 Task: Create Board Data Analytics Platforms and Tools to Workspace Leadership Coaching Services. Create Board Social Media Influencer Identification and Outreach to Workspace Leadership Coaching Services. Create Board Market Analysis for Market Segmentation Strategy to Workspace Leadership Coaching Services
Action: Mouse moved to (419, 90)
Screenshot: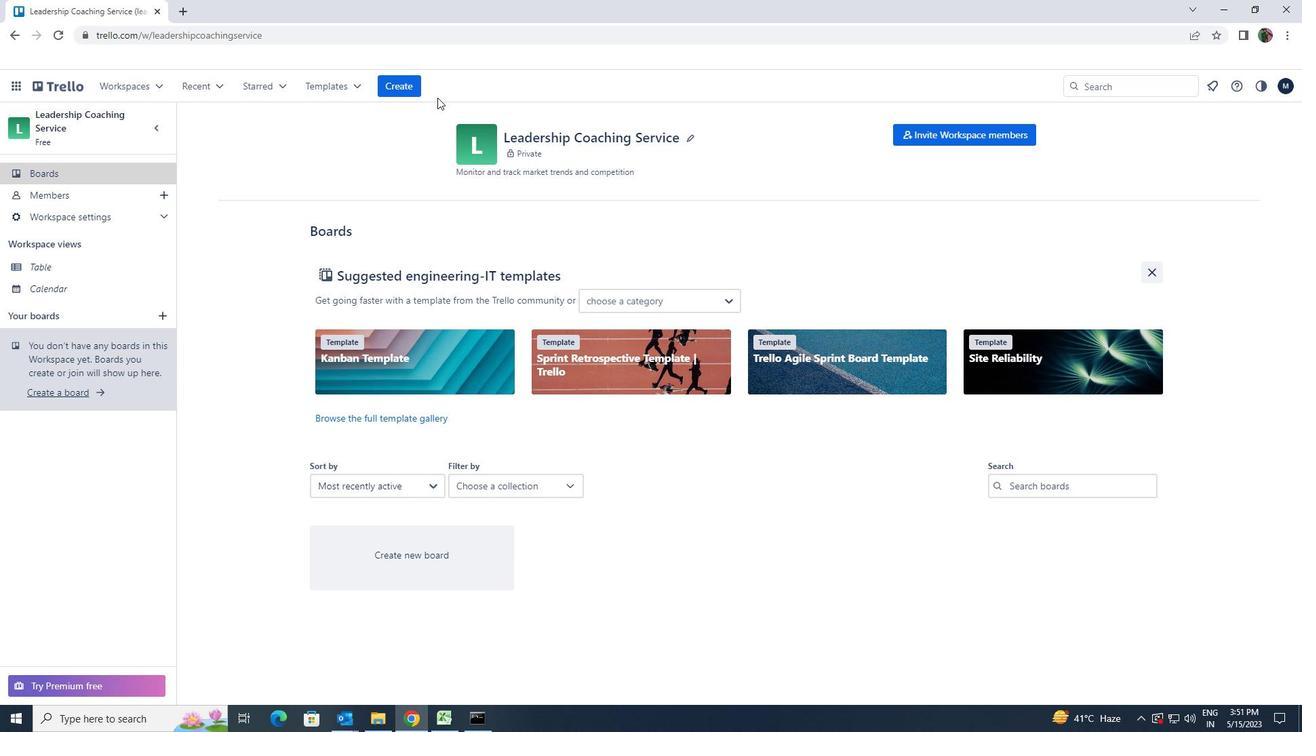 
Action: Mouse pressed left at (419, 90)
Screenshot: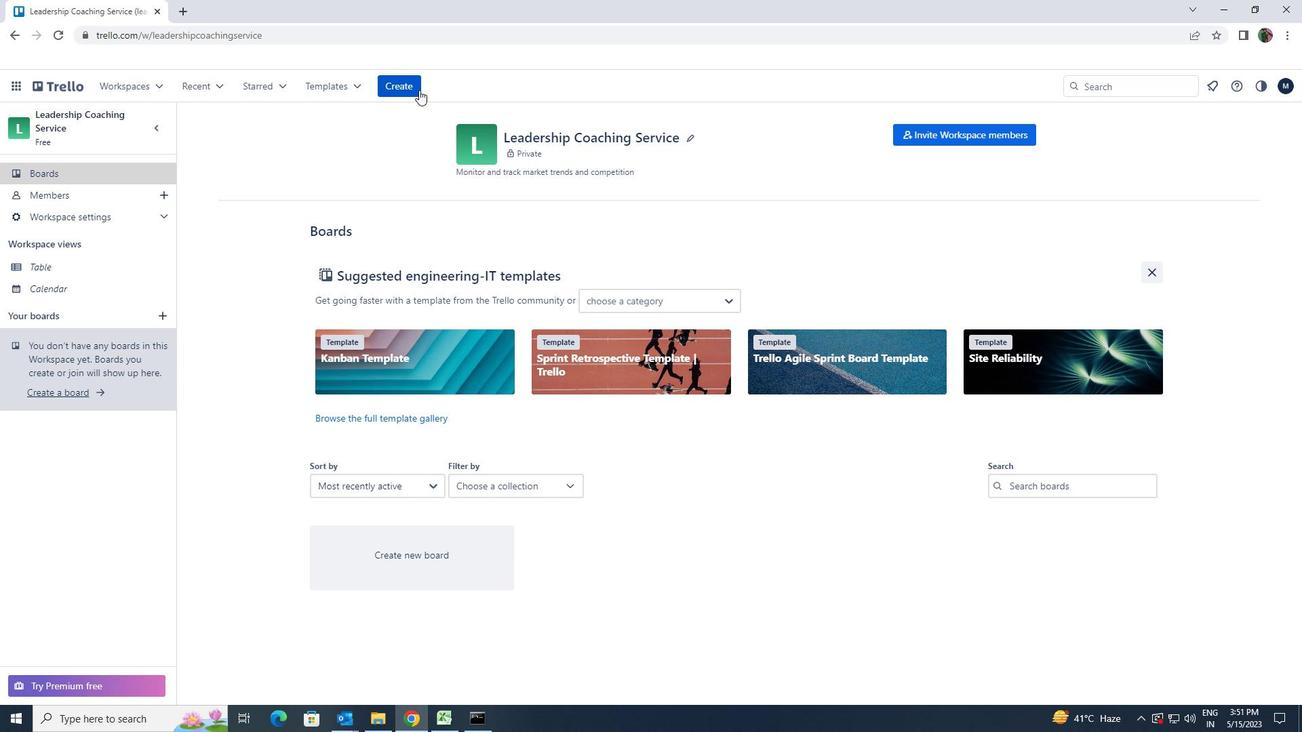 
Action: Mouse moved to (430, 132)
Screenshot: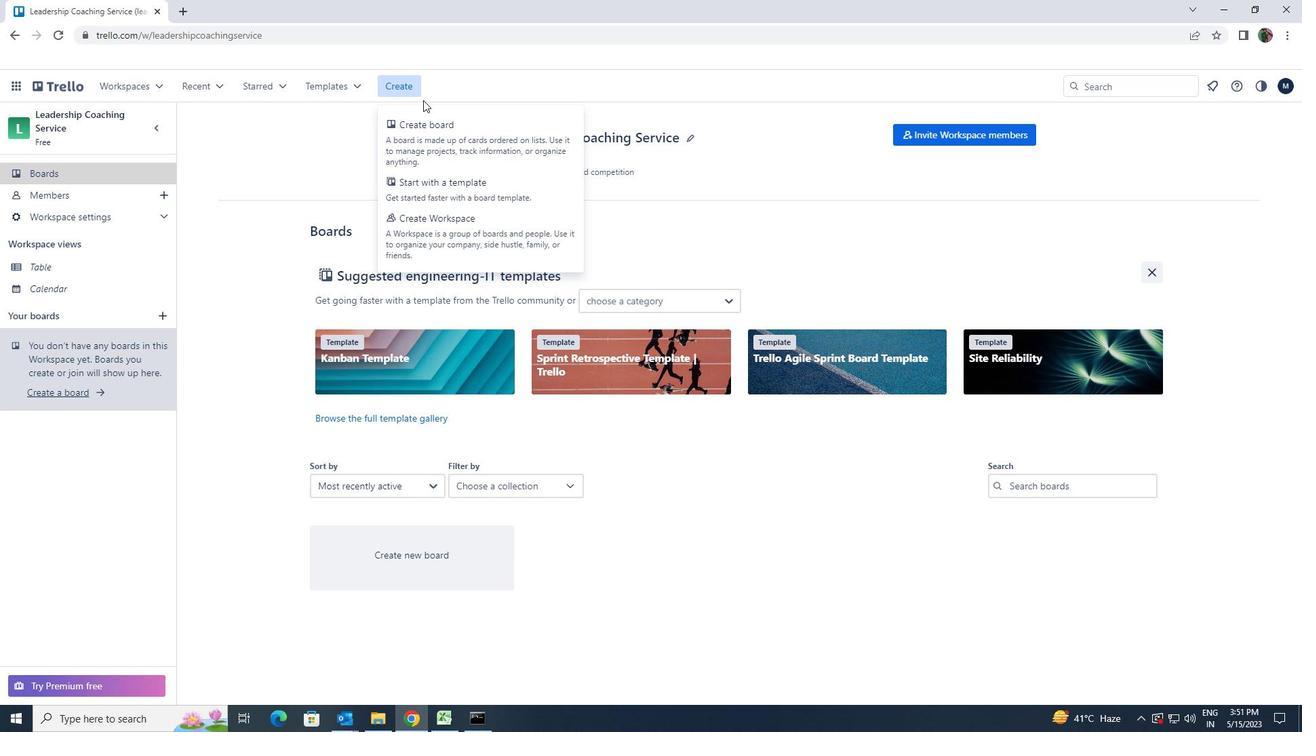
Action: Mouse pressed left at (430, 132)
Screenshot: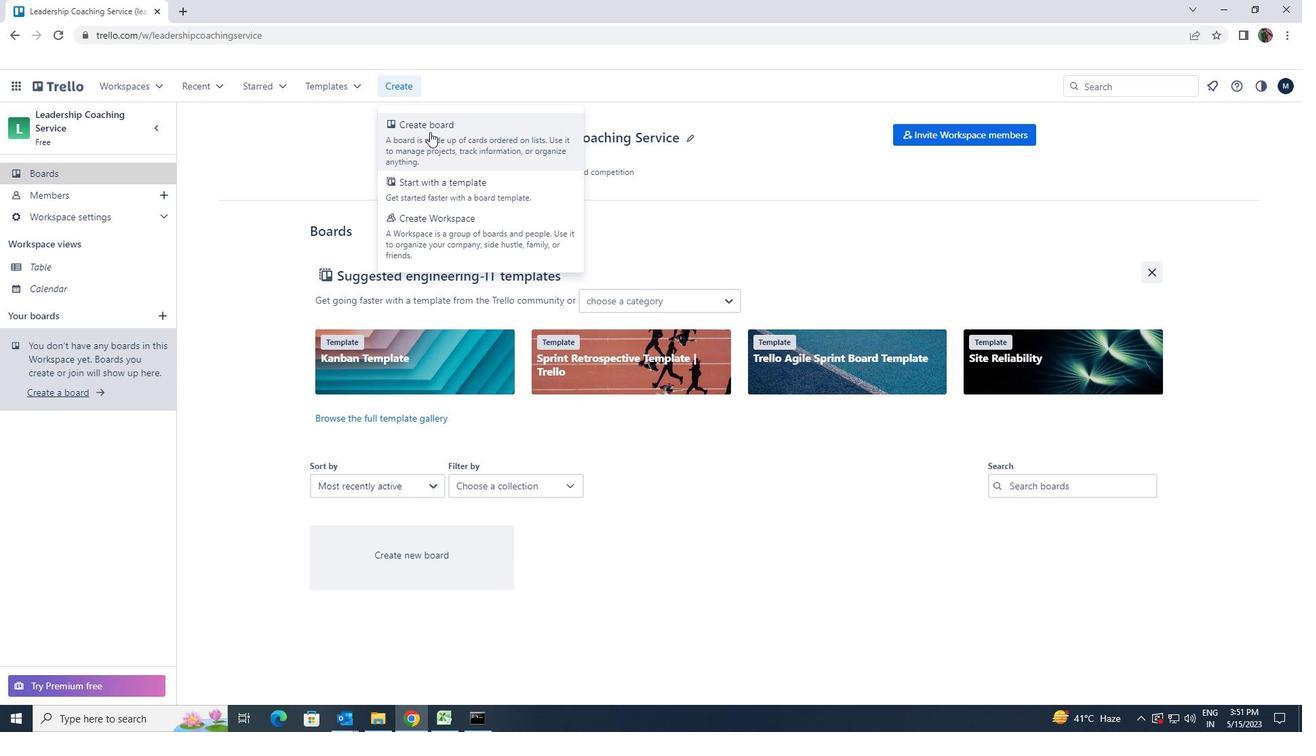 
Action: Key pressed <Key.shift>DATA<Key.space><Key.shift><Key.shift><Key.shift><Key.shift><Key.shift><Key.shift><Key.shift><Key.shift>ANALYTICS<Key.space><Key.shift><Key.shift><Key.shift>PLATFORN<Key.backspace>MS<Key.space>TOOLS
Screenshot: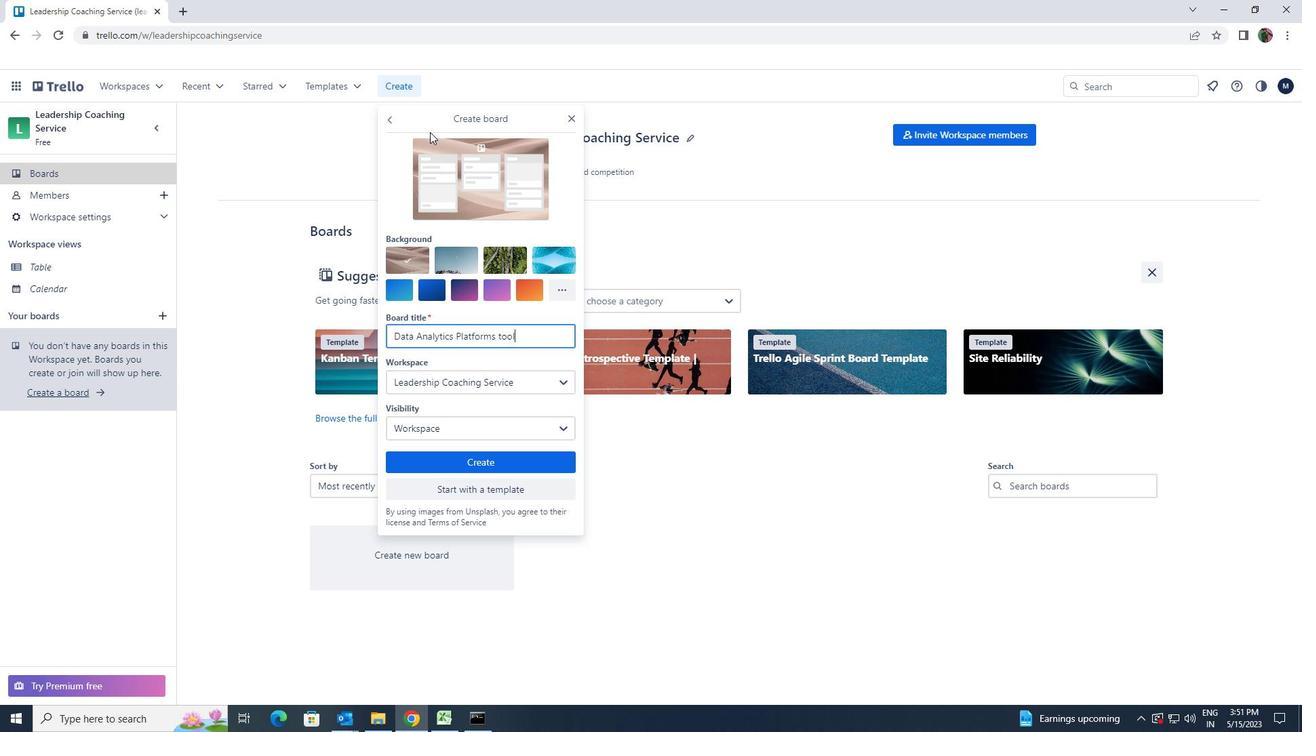 
Action: Mouse moved to (440, 460)
Screenshot: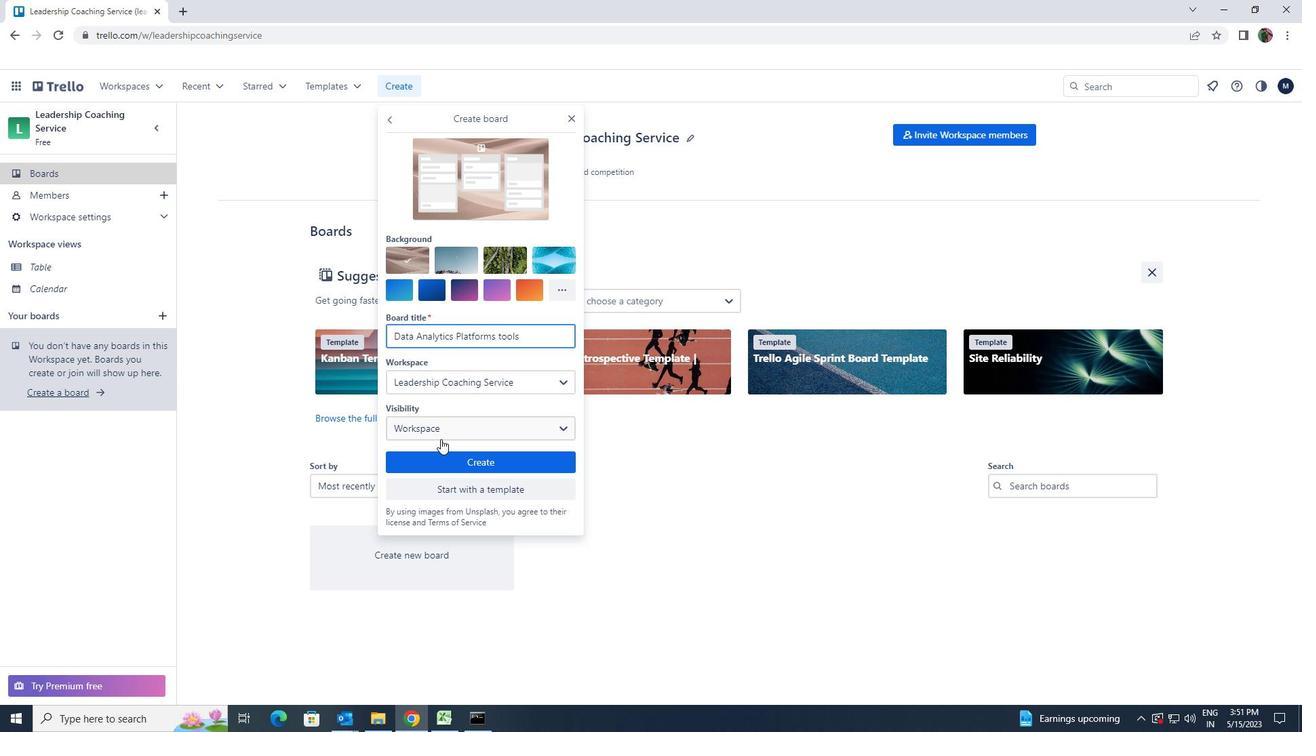 
Action: Mouse pressed left at (440, 460)
Screenshot: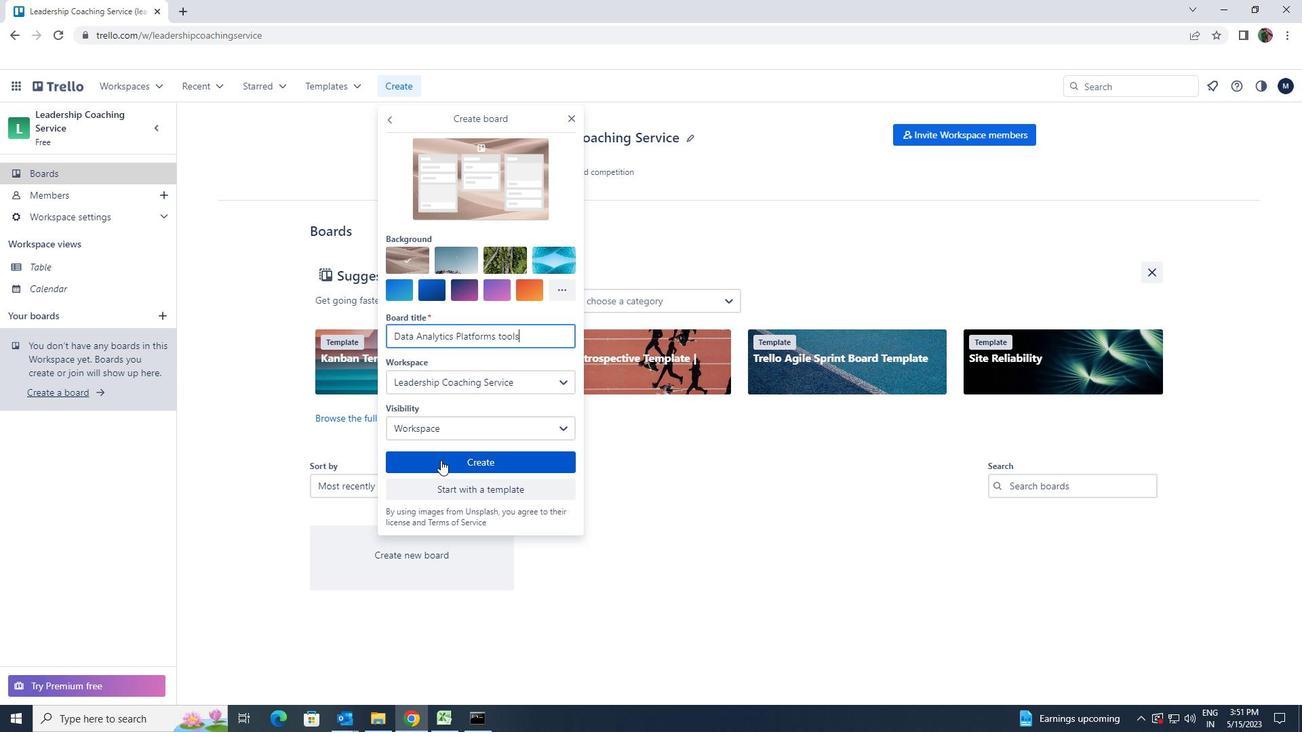 
Action: Mouse moved to (409, 91)
Screenshot: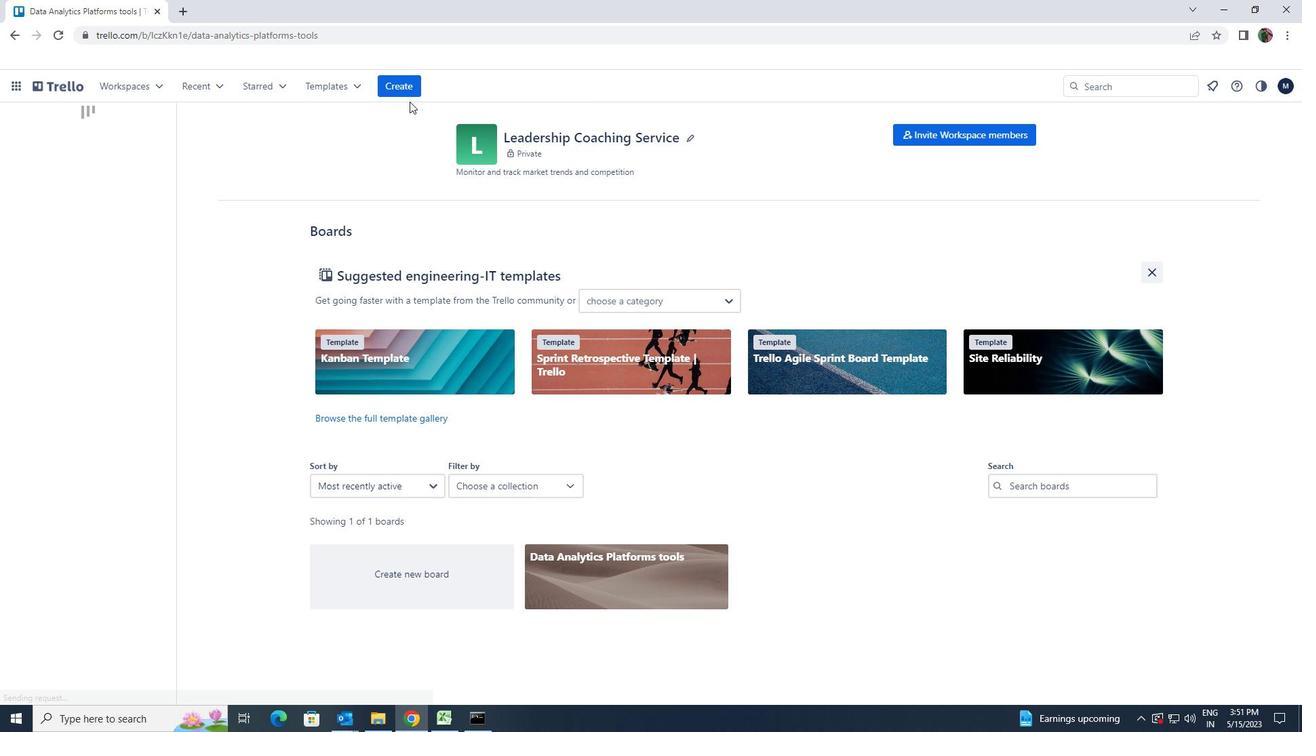 
Action: Mouse pressed left at (409, 91)
Screenshot: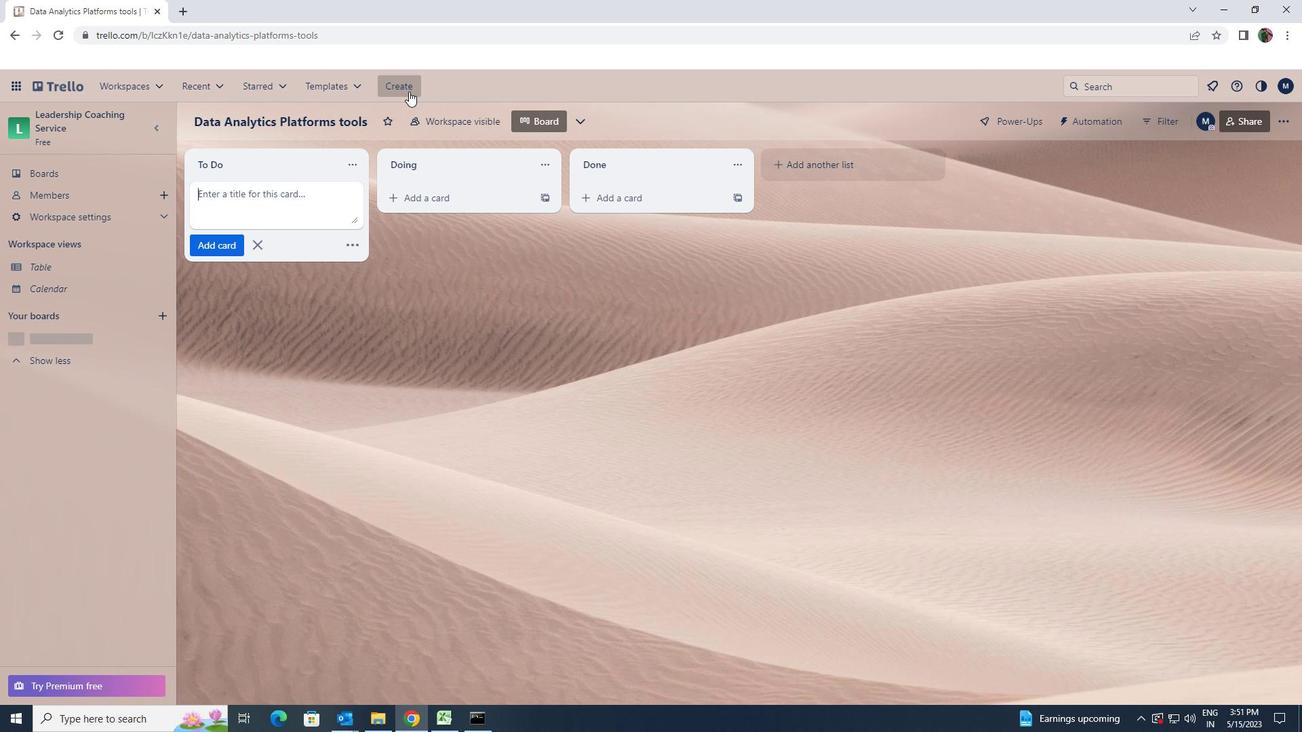 
Action: Mouse moved to (417, 136)
Screenshot: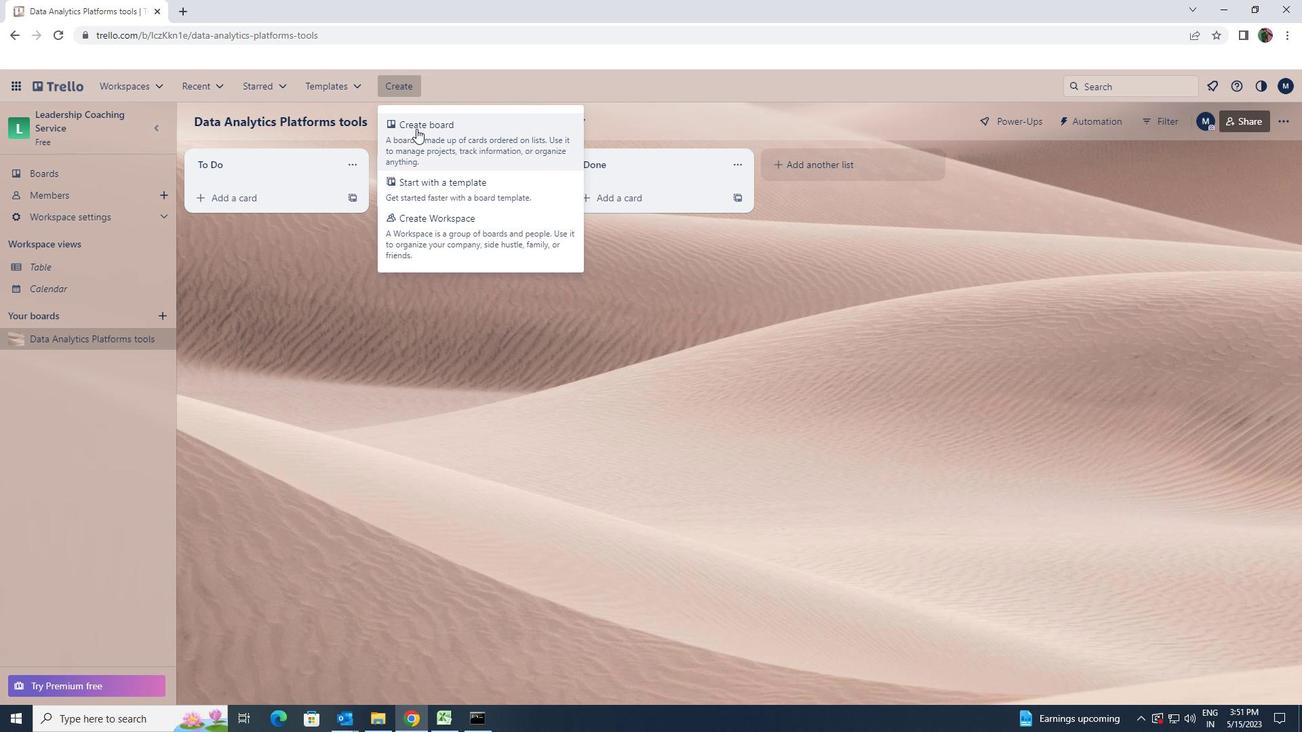 
Action: Mouse pressed left at (417, 136)
Screenshot: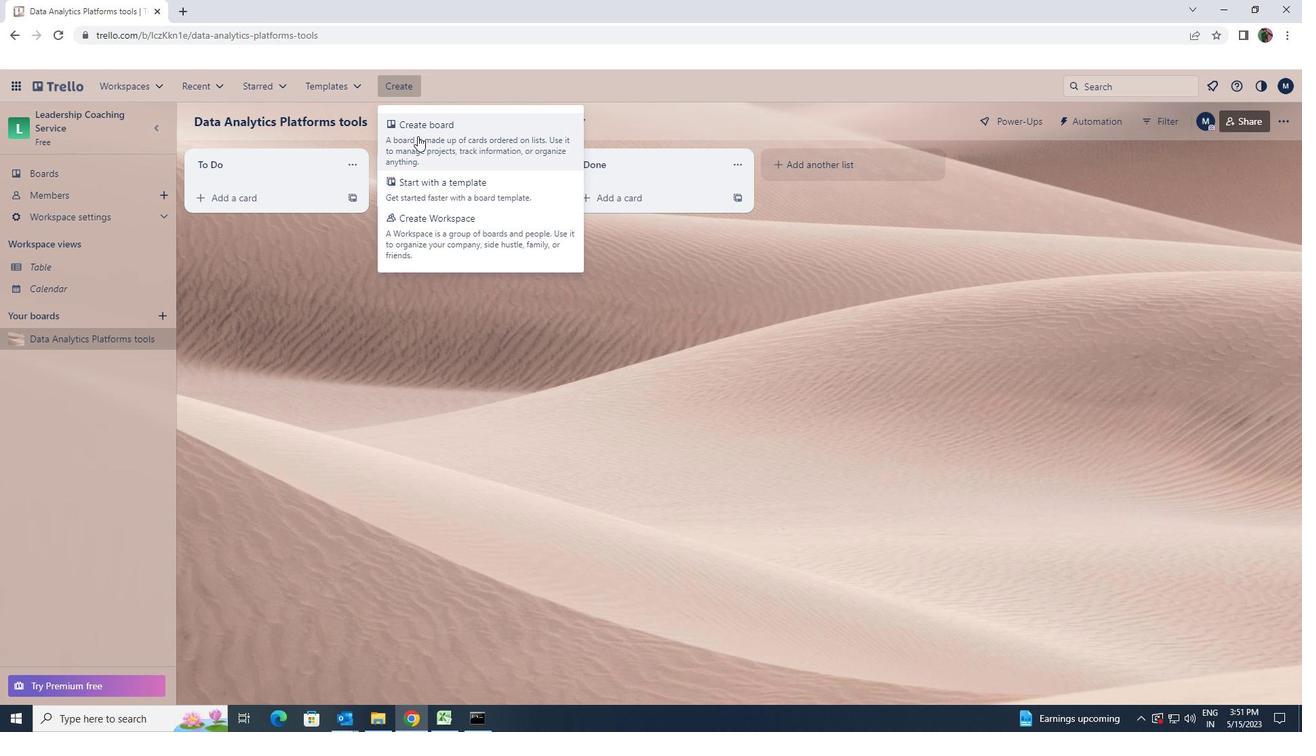 
Action: Mouse moved to (422, 143)
Screenshot: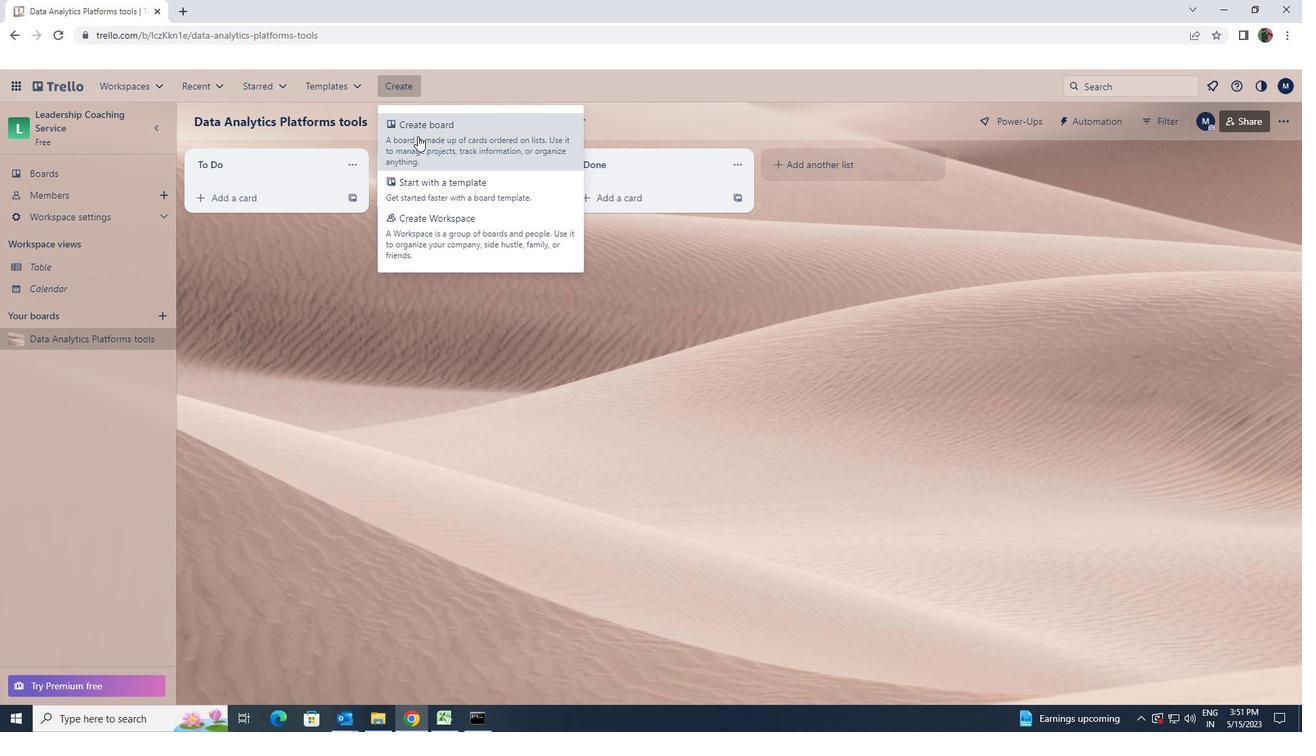 
Action: Key pressed <Key.shift>SOCIAL<Key.space><Key.shift><Key.shift>MEDIA<Key.space><Key.shift>INFLUENCER<Key.space><Key.shift>IDENTIFICATION
Screenshot: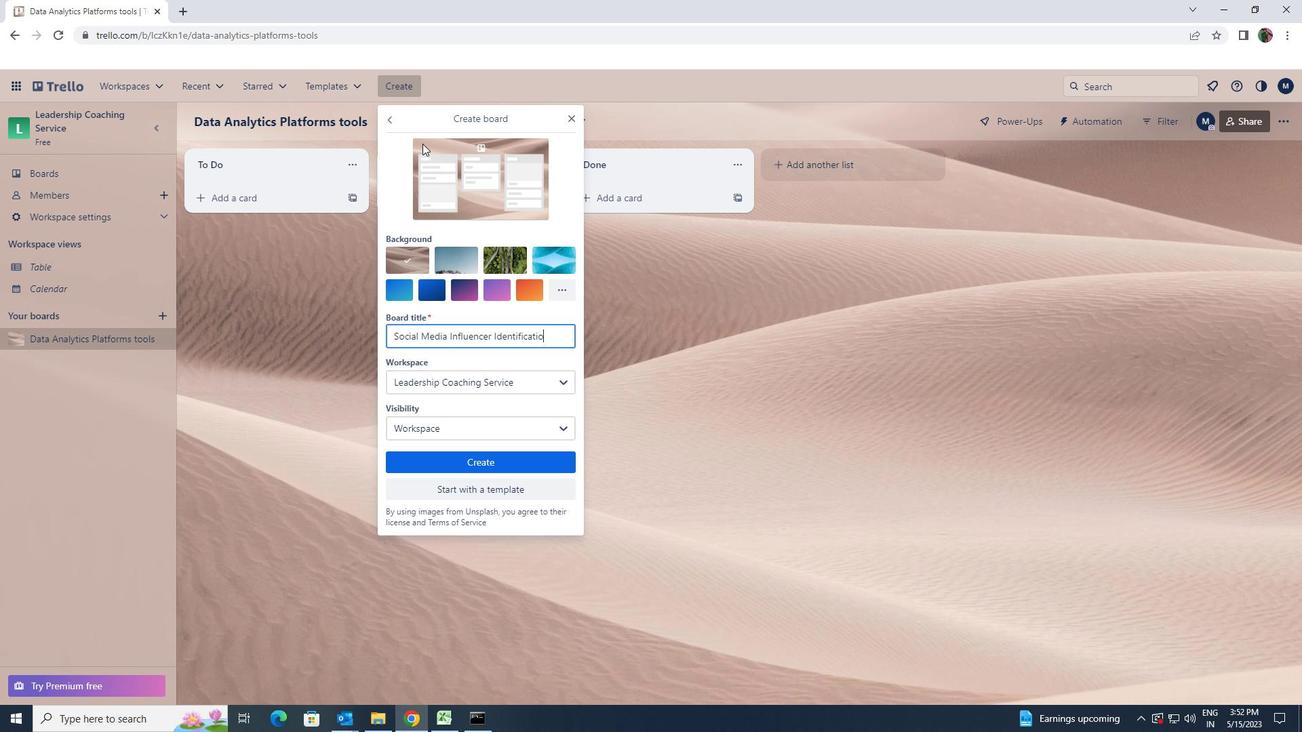 
Action: Mouse moved to (451, 468)
Screenshot: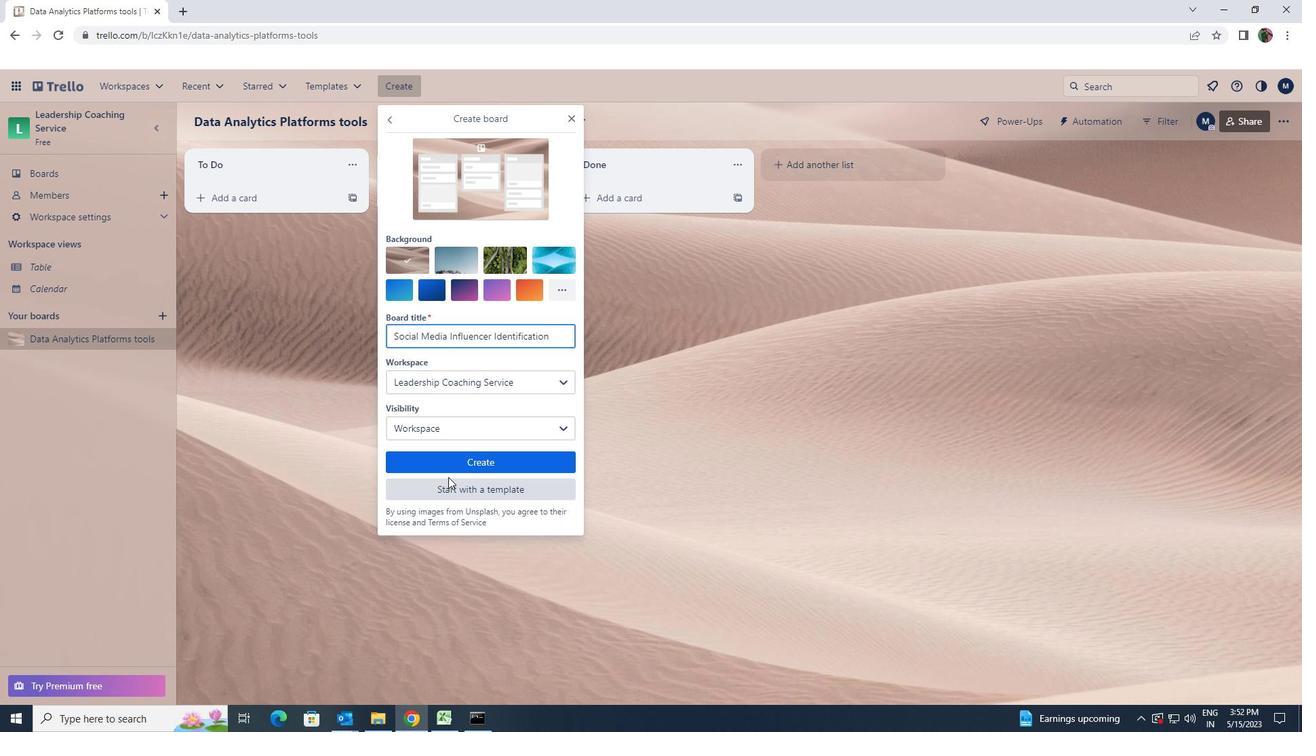 
Action: Mouse pressed left at (451, 468)
Screenshot: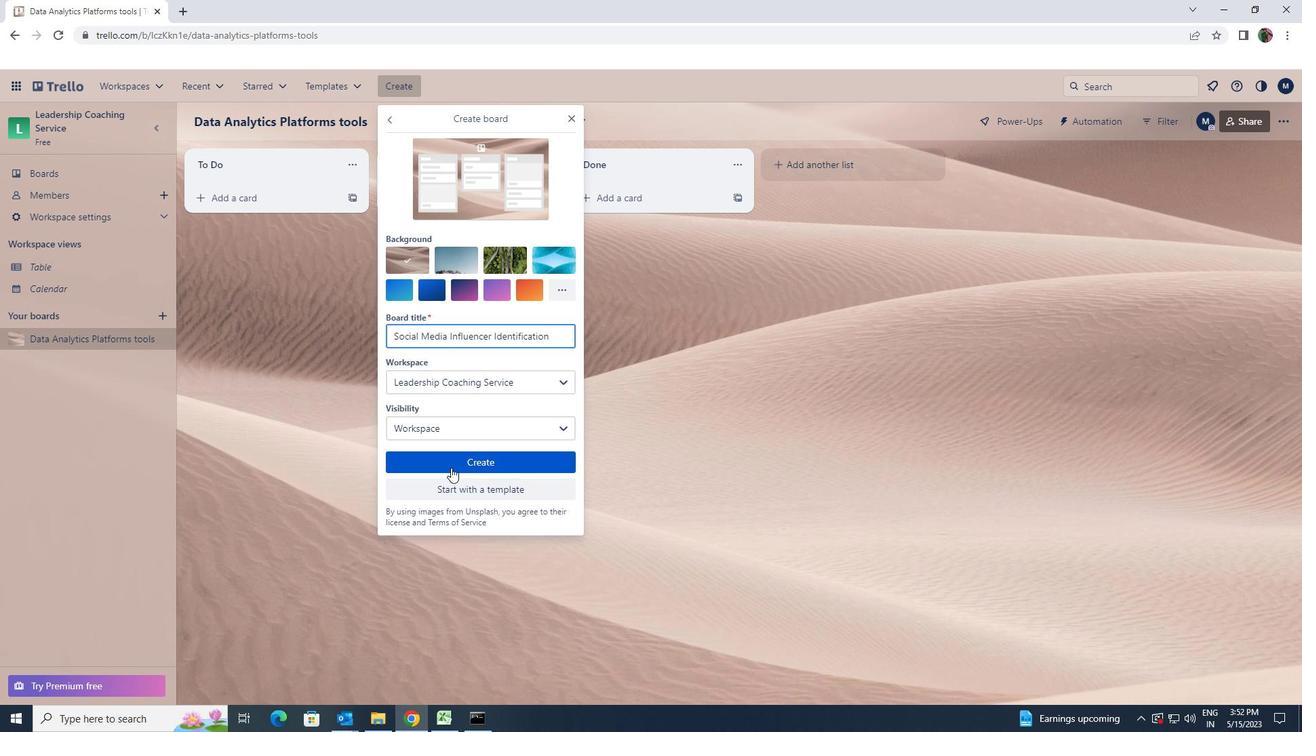 
Action: Mouse moved to (399, 88)
Screenshot: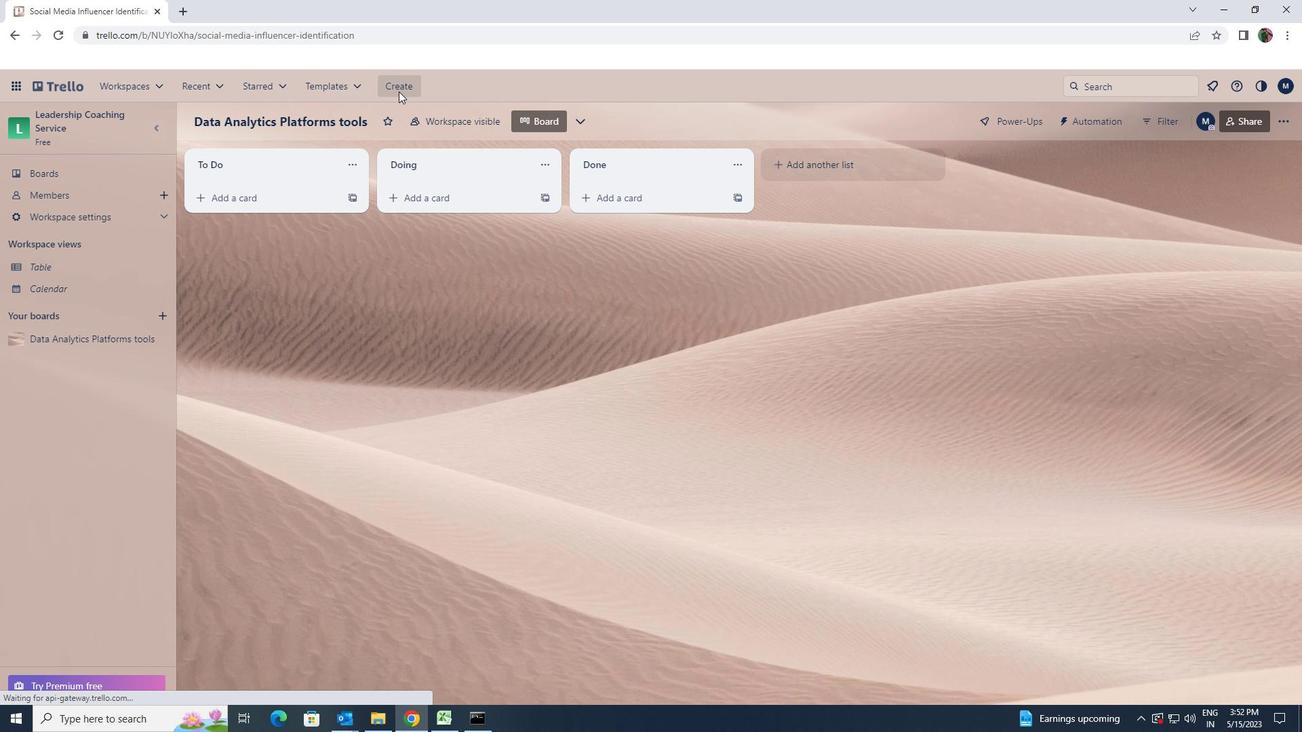
Action: Mouse pressed left at (399, 88)
Screenshot: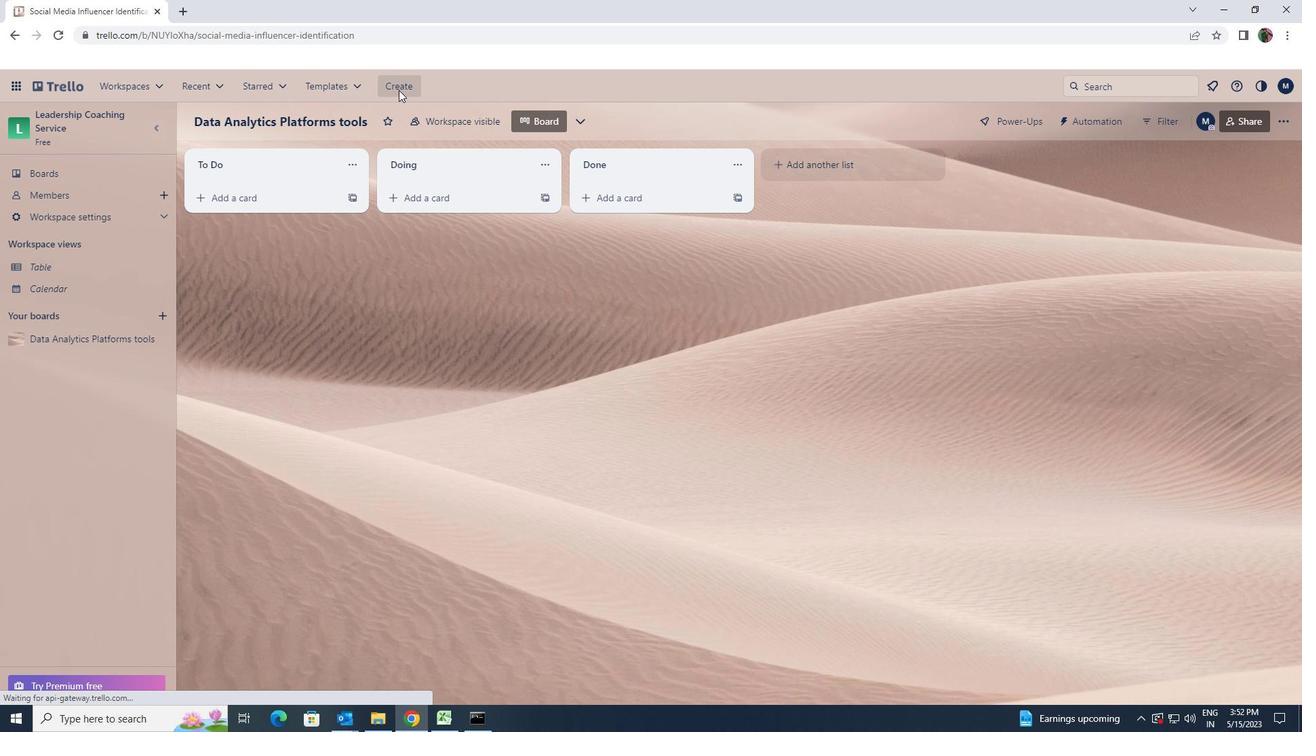 
Action: Mouse moved to (407, 137)
Screenshot: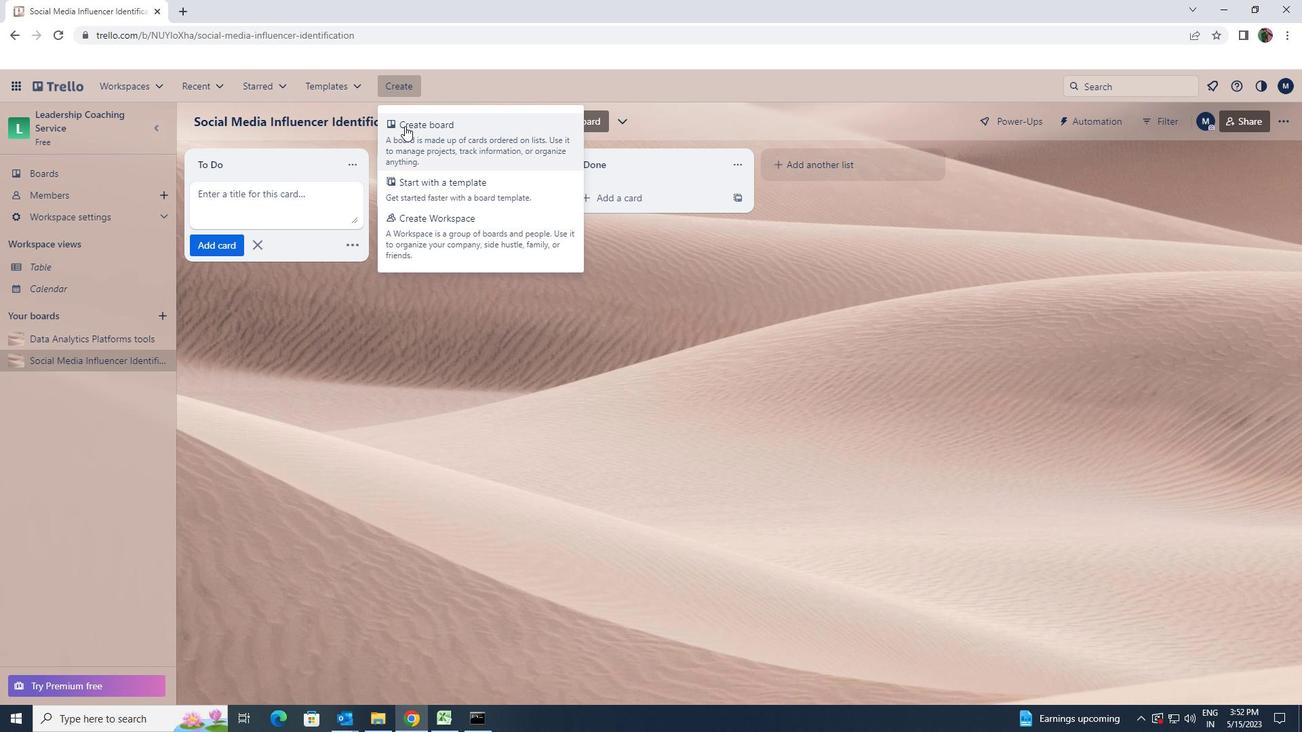 
Action: Mouse pressed left at (407, 137)
Screenshot: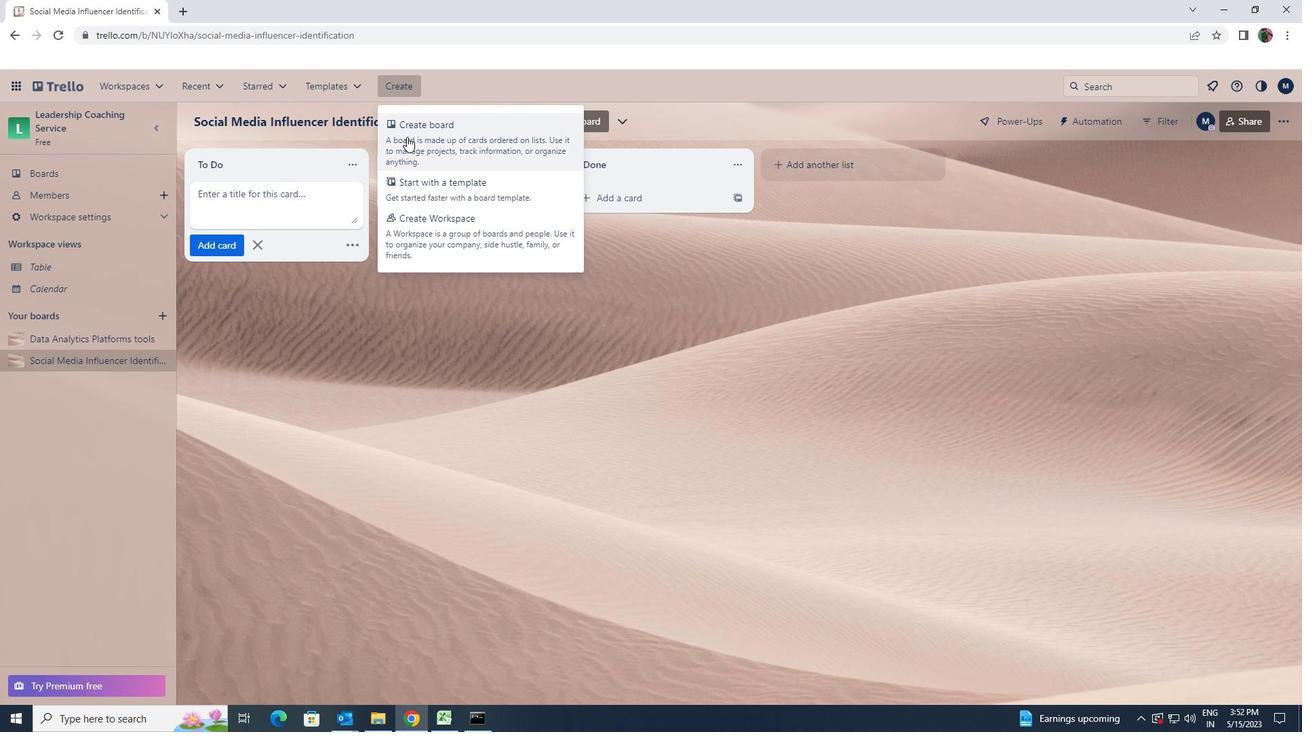 
Action: Key pressed <Key.shift>MARKET<Key.space><Key.shift><Key.shift><Key.shift>ANALYSIS<Key.space>FOR<Key.space><Key.shift><Key.shift><Key.shift><Key.shift>MARKET<Key.space><Key.shift><Key.shift><Key.shift><Key.shift><Key.shift><Key.shift><Key.shift>SEGMENTATION<Key.space><Key.shift><Key.shift>STRATEGY
Screenshot: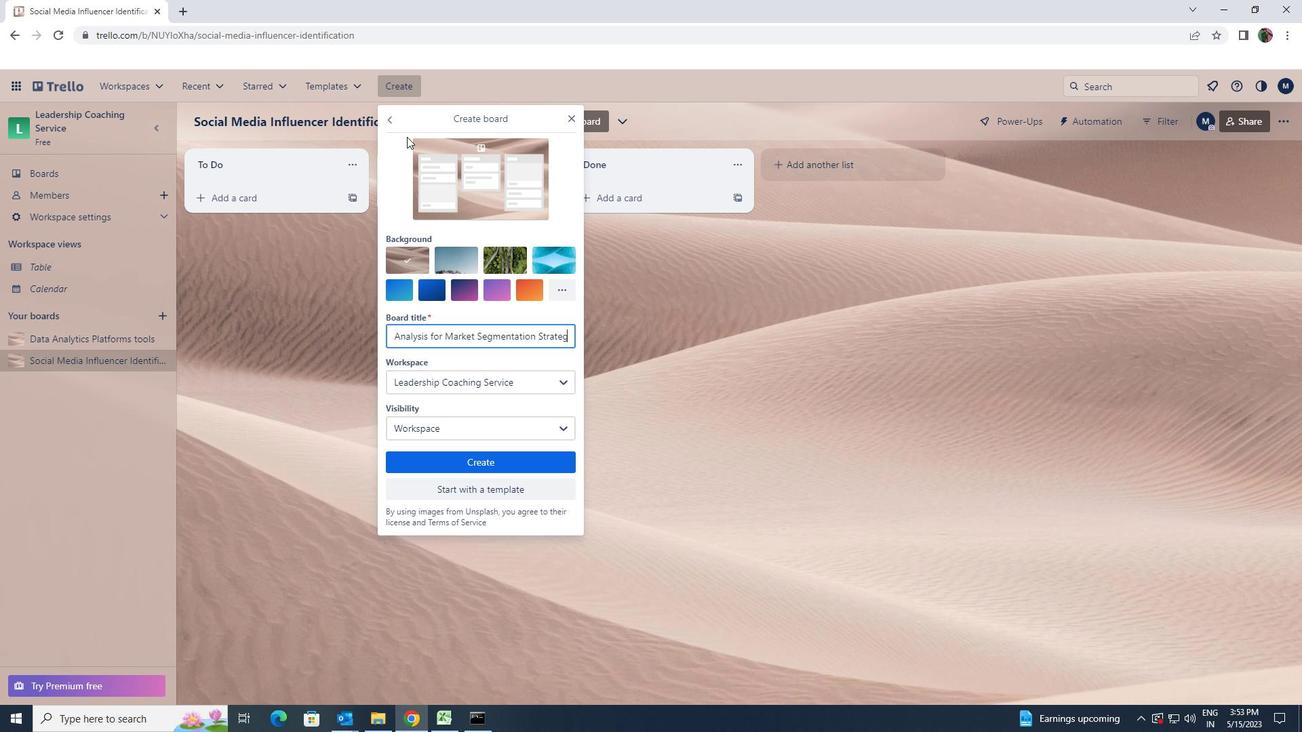 
Action: Mouse moved to (461, 455)
Screenshot: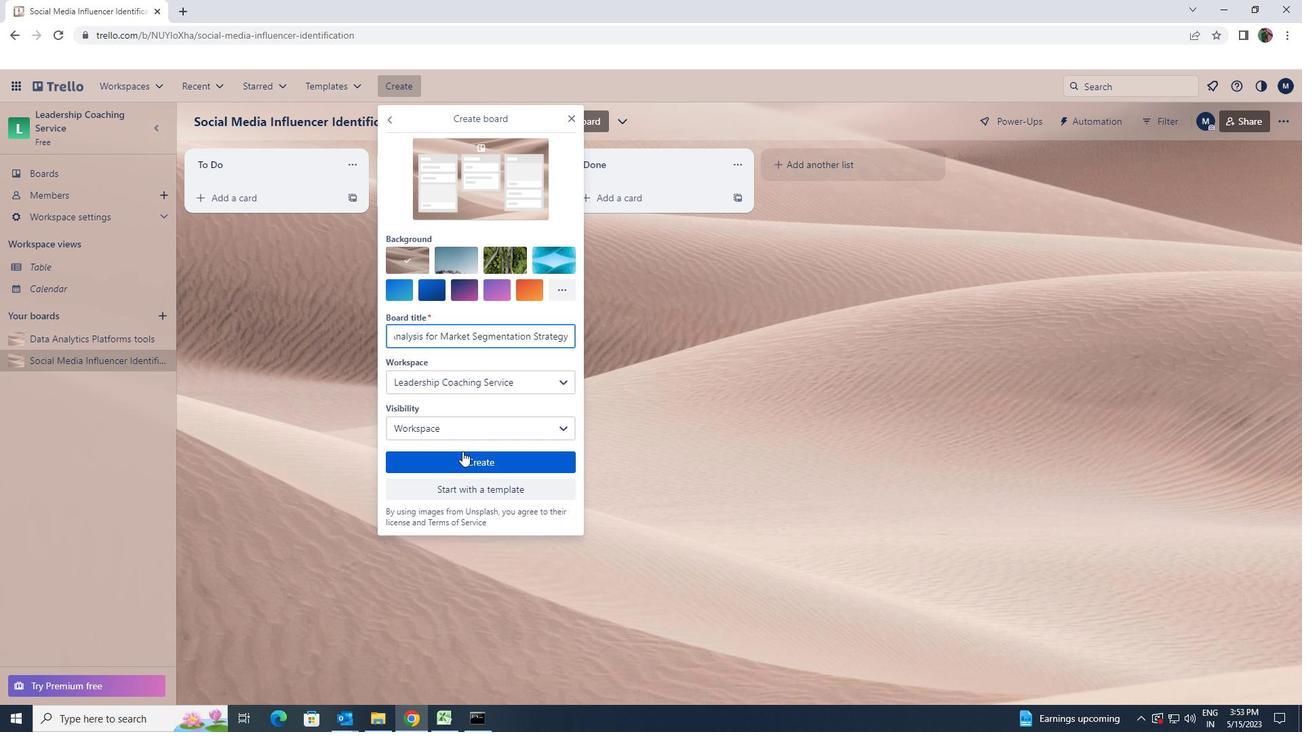 
Action: Mouse pressed left at (461, 455)
Screenshot: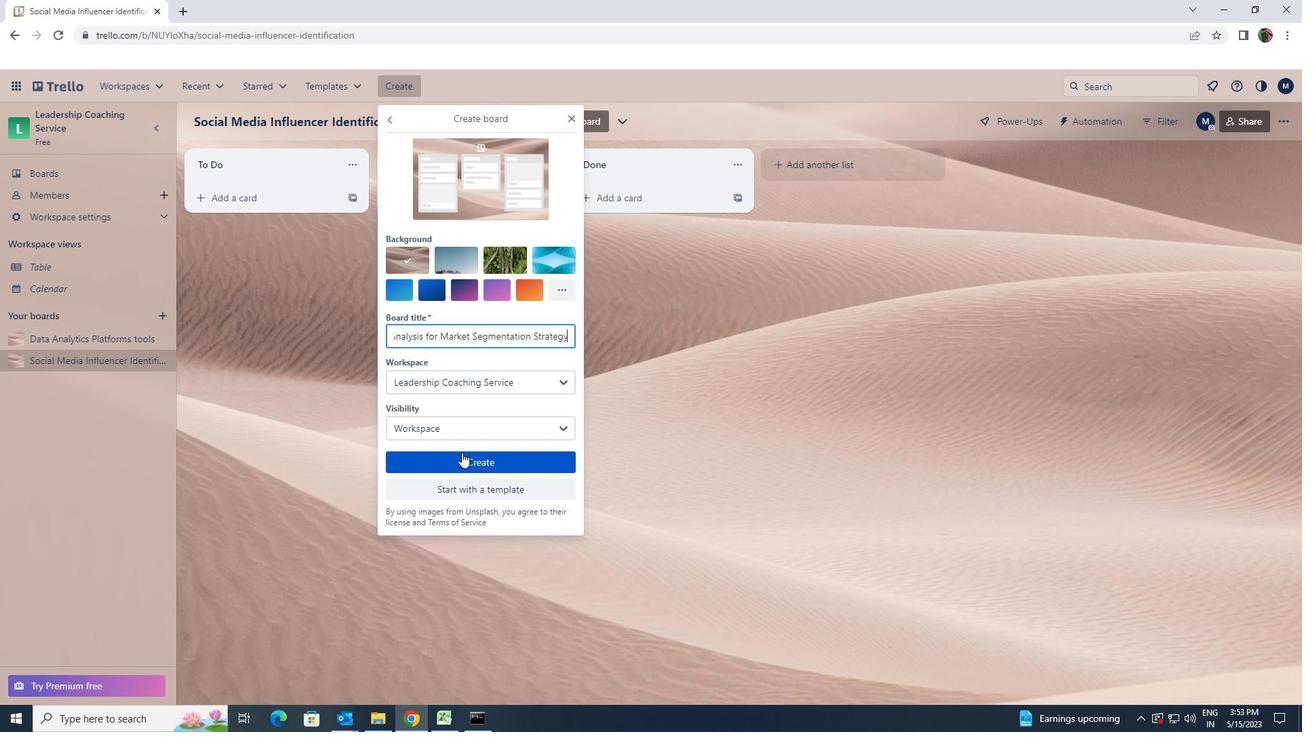 
